 Task: Add Numi Organic 65% Dark Drinking Chocolate With A Dash Of Salt to the cart.
Action: Mouse pressed left at (13, 82)
Screenshot: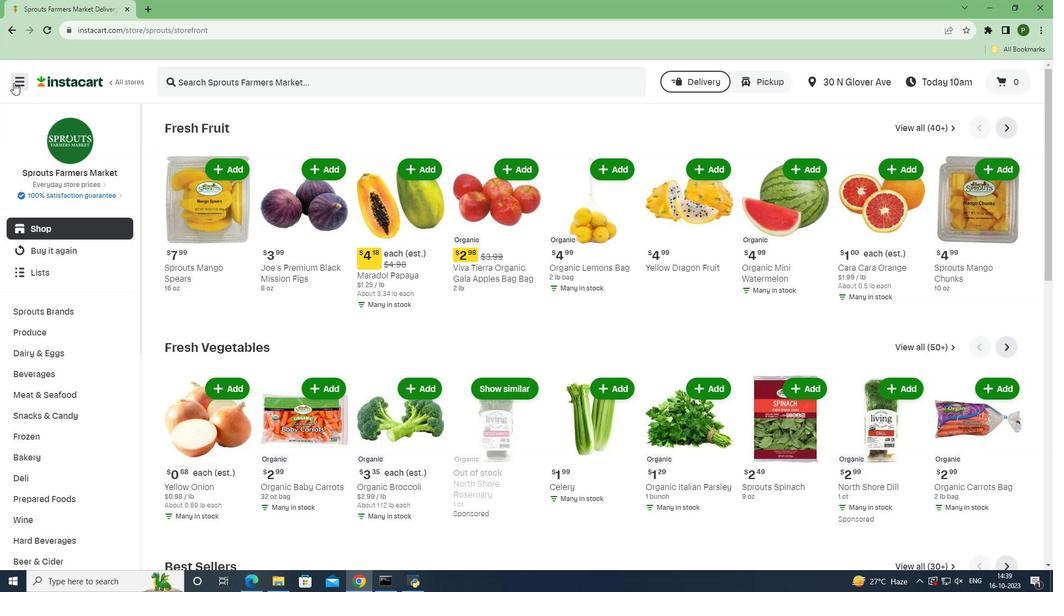 
Action: Mouse moved to (69, 293)
Screenshot: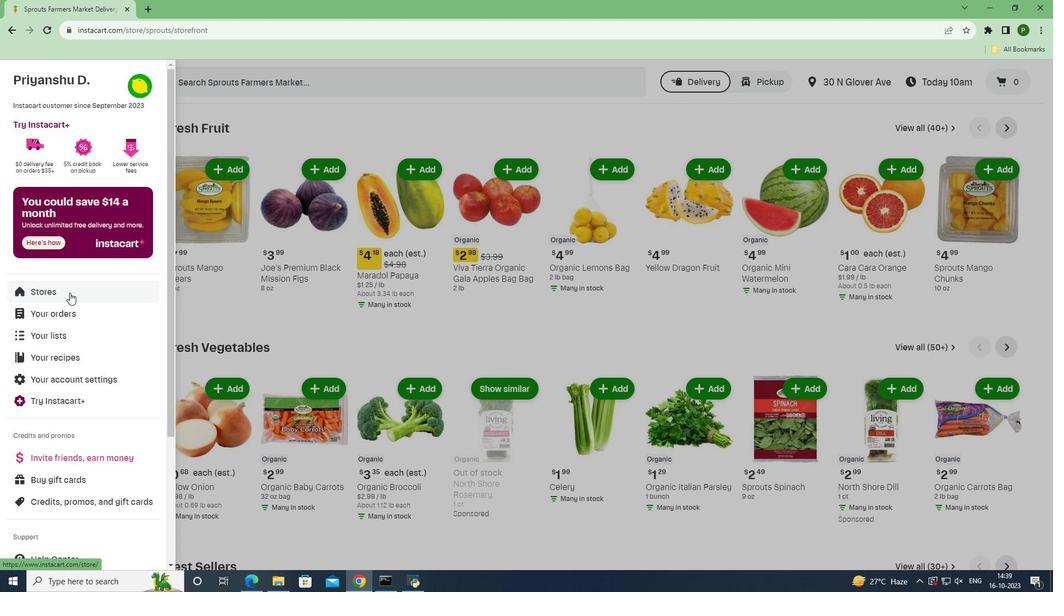 
Action: Mouse pressed left at (69, 293)
Screenshot: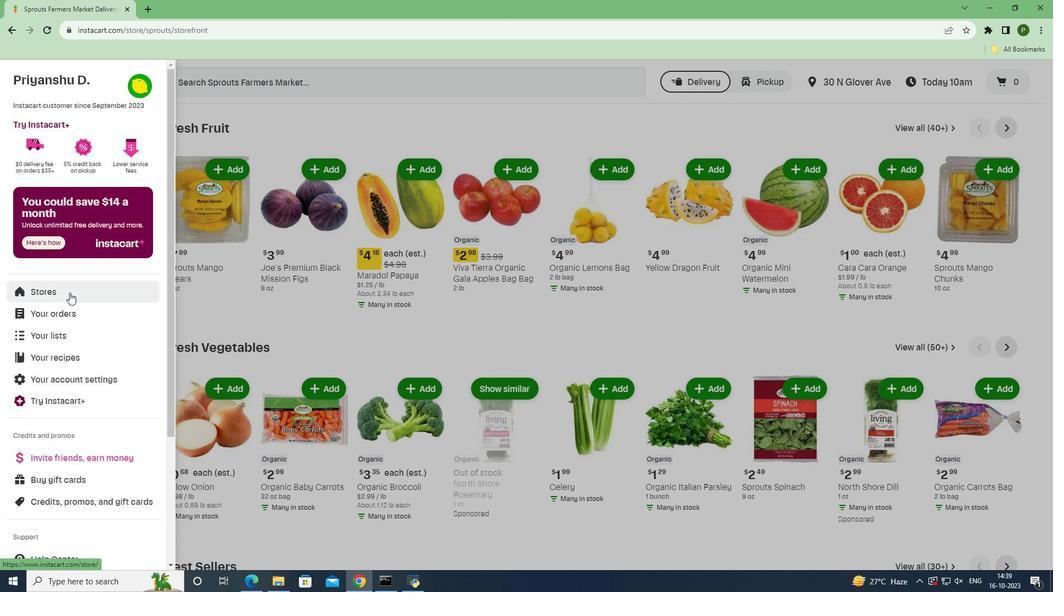 
Action: Mouse moved to (248, 128)
Screenshot: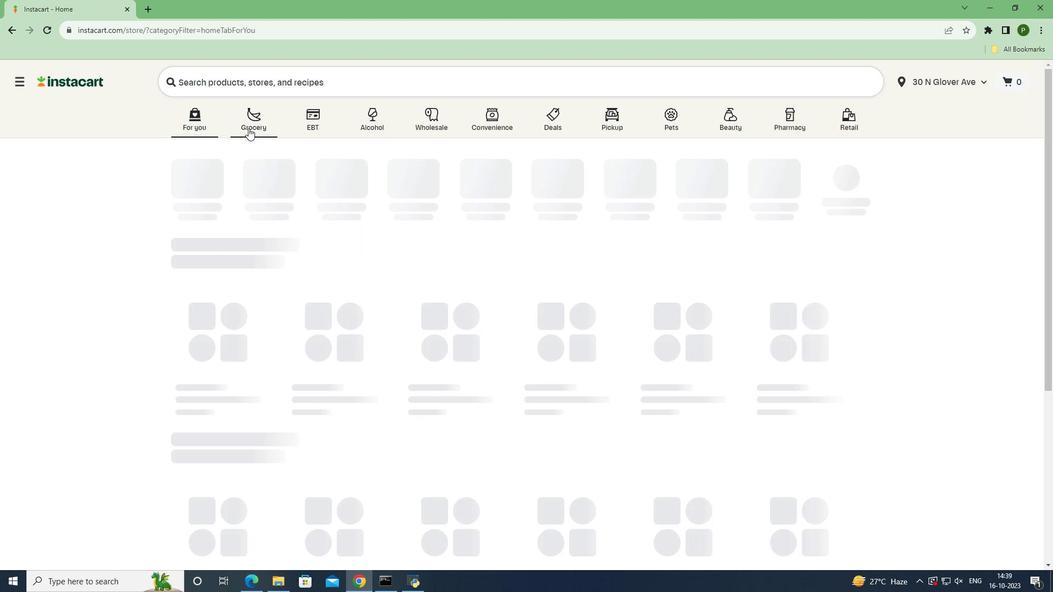
Action: Mouse pressed left at (248, 128)
Screenshot: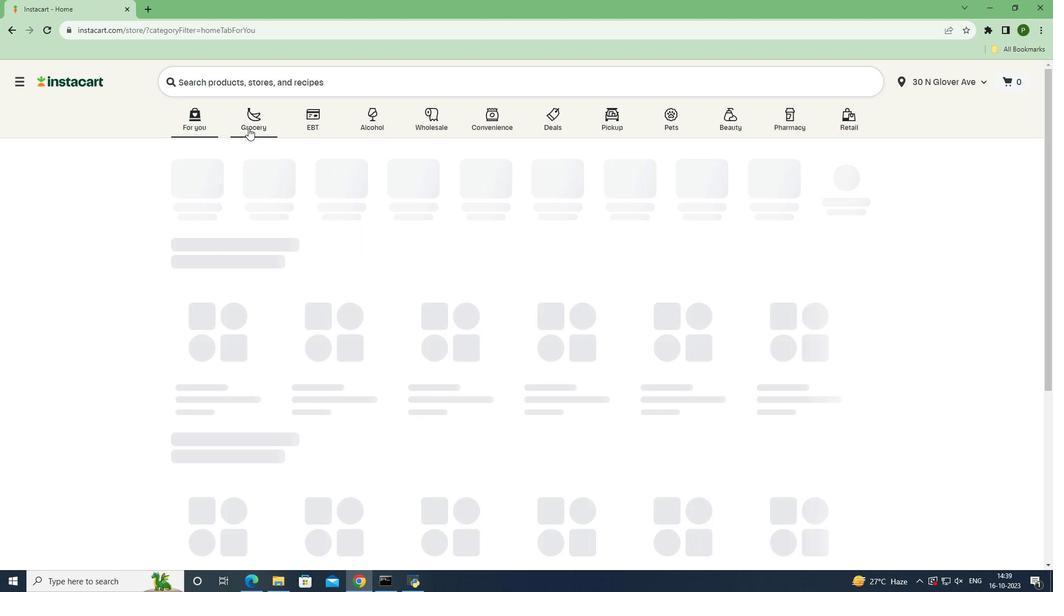 
Action: Mouse moved to (672, 253)
Screenshot: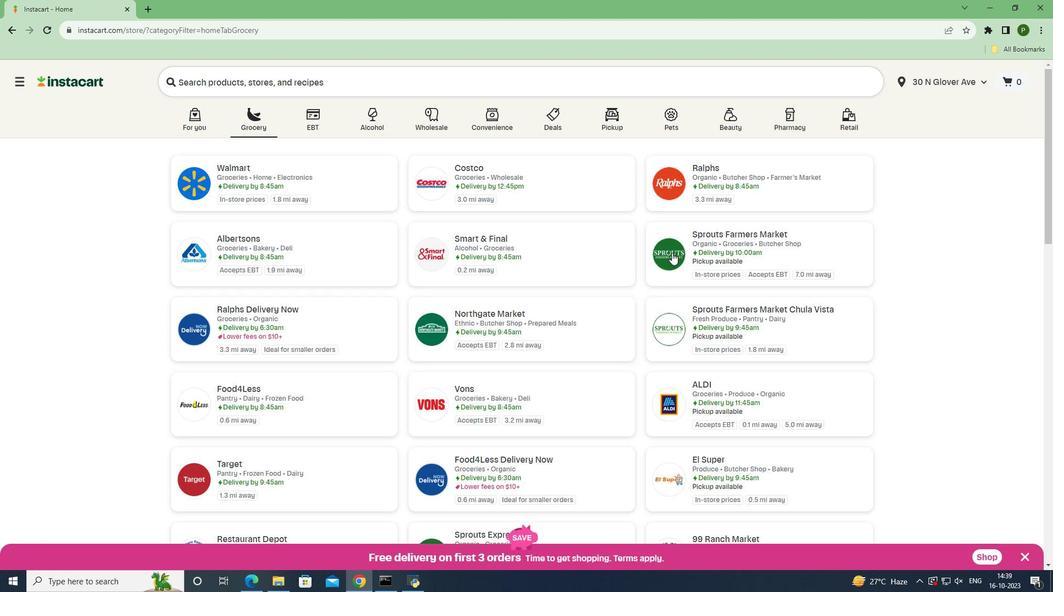 
Action: Mouse pressed left at (672, 253)
Screenshot: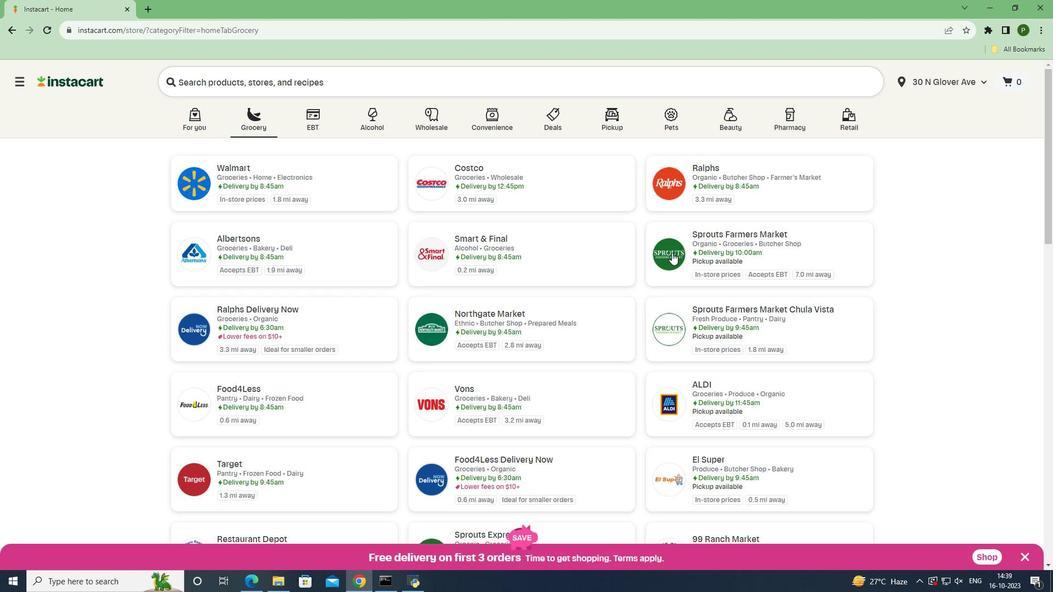 
Action: Mouse moved to (76, 377)
Screenshot: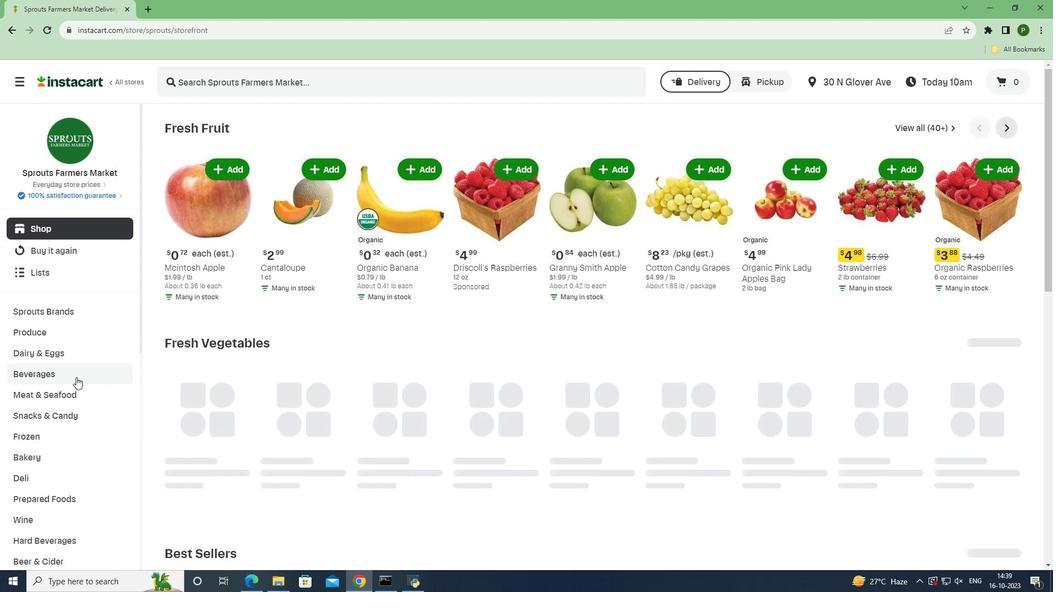
Action: Mouse pressed left at (76, 377)
Screenshot: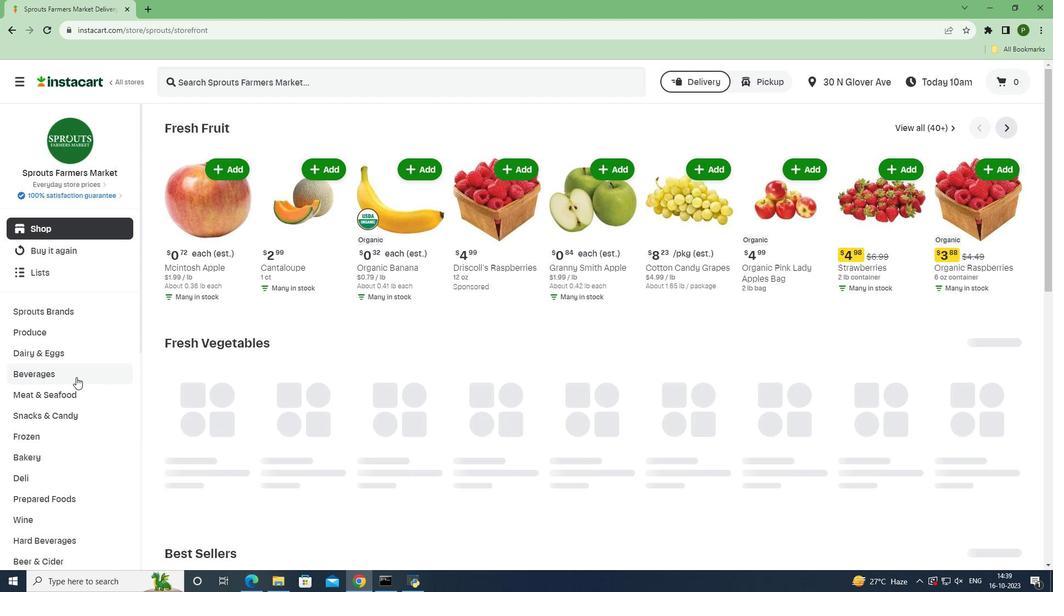 
Action: Mouse moved to (988, 204)
Screenshot: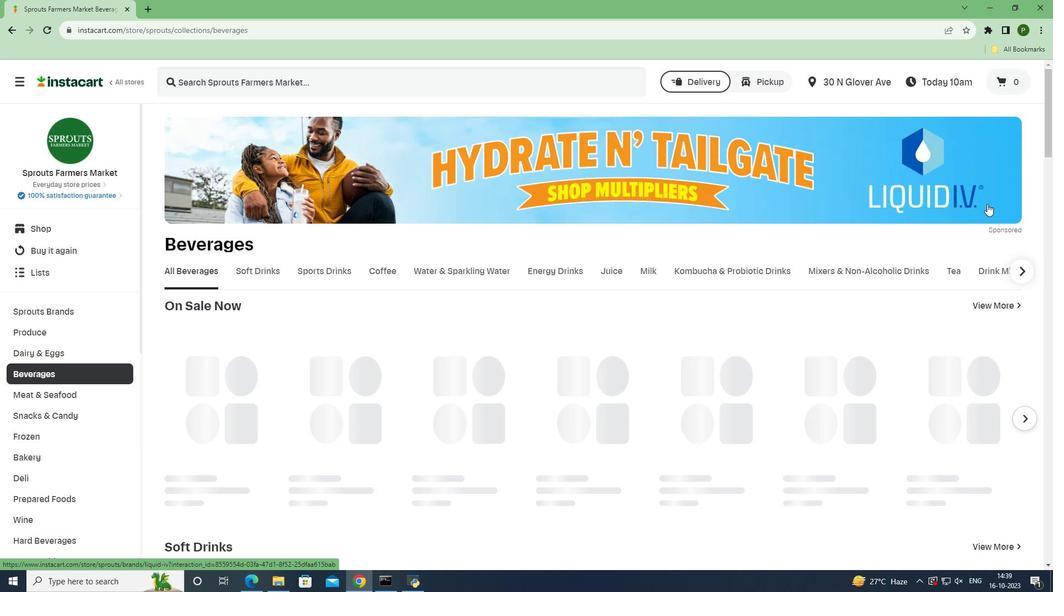 
Action: Mouse scrolled (988, 203) with delta (0, 0)
Screenshot: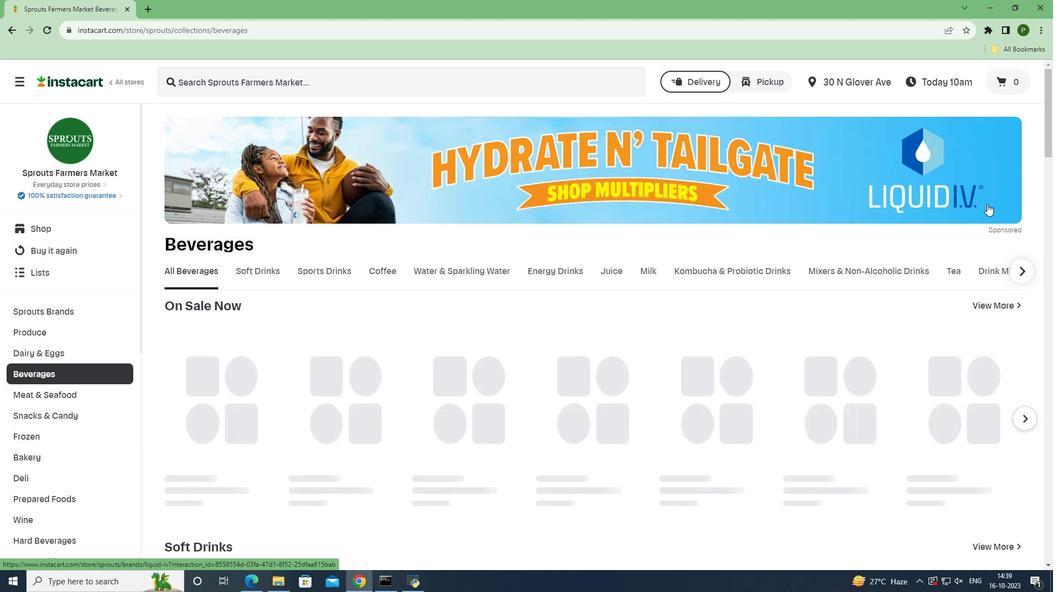 
Action: Mouse scrolled (988, 203) with delta (0, 0)
Screenshot: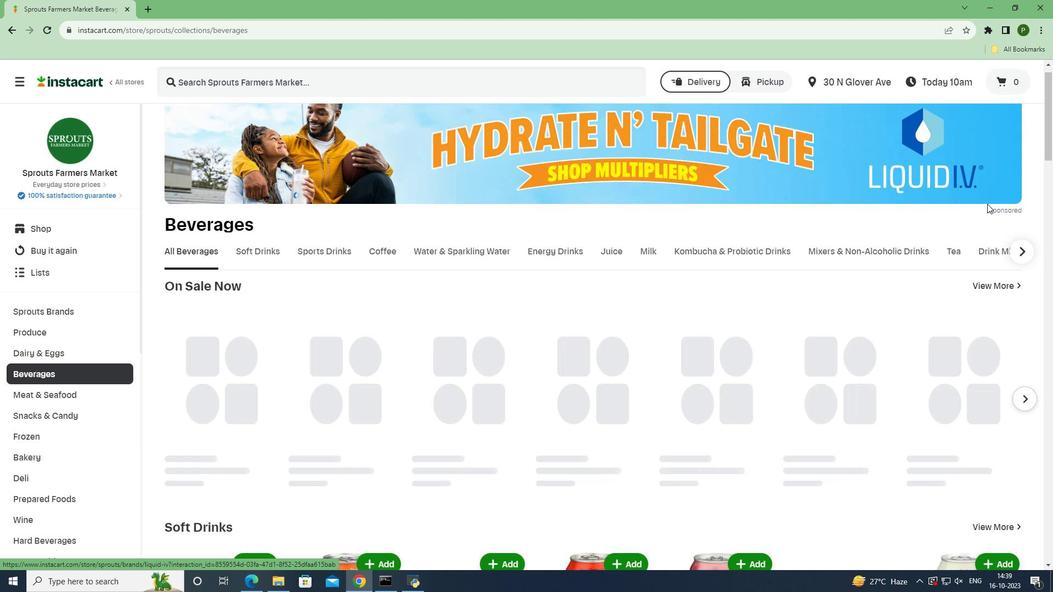
Action: Mouse moved to (987, 163)
Screenshot: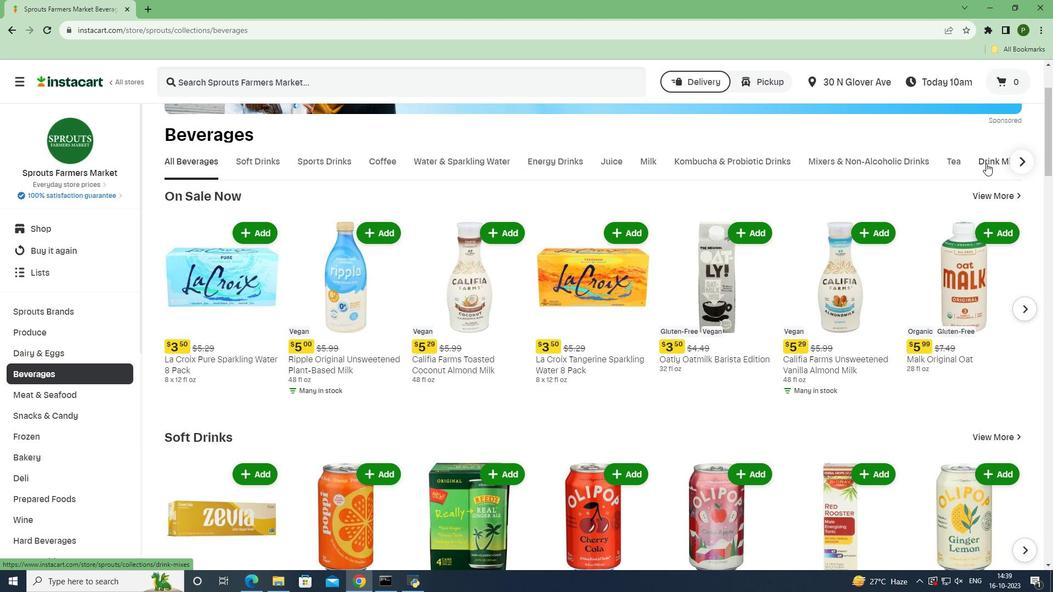 
Action: Mouse pressed left at (987, 163)
Screenshot: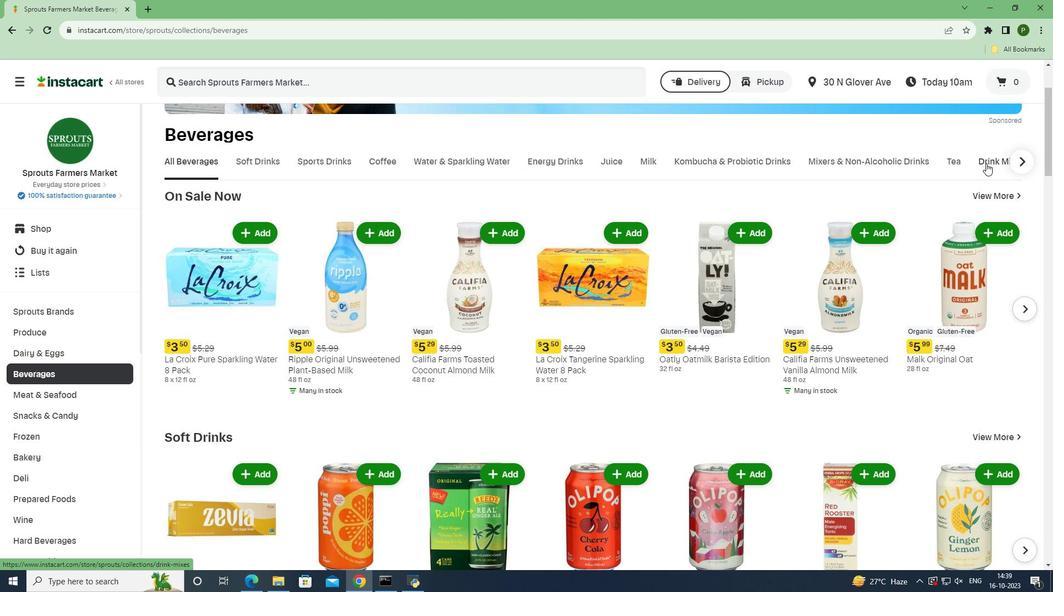 
Action: Mouse moved to (508, 313)
Screenshot: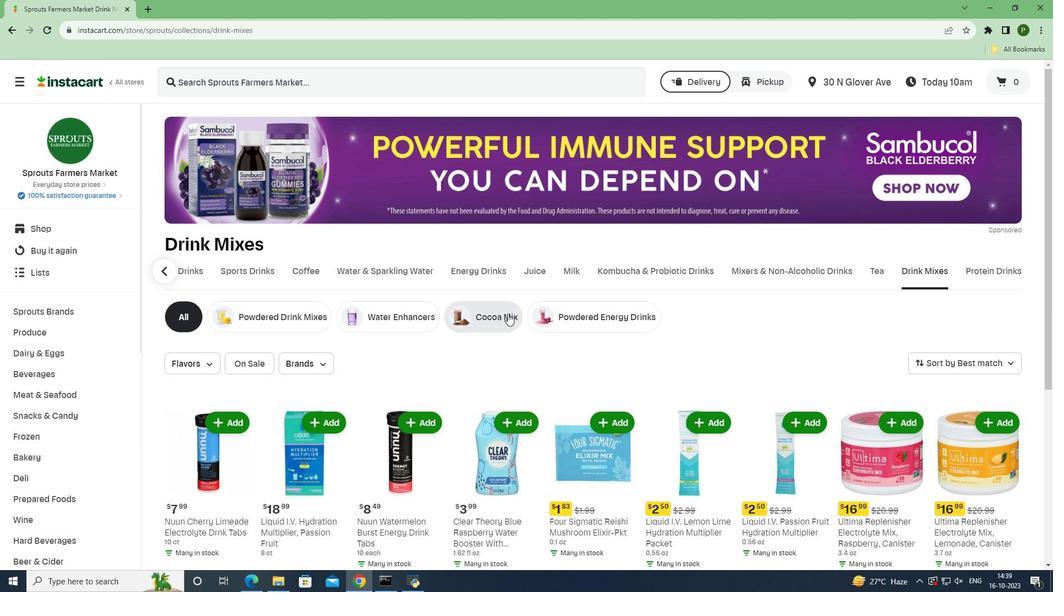
Action: Mouse pressed left at (508, 313)
Screenshot: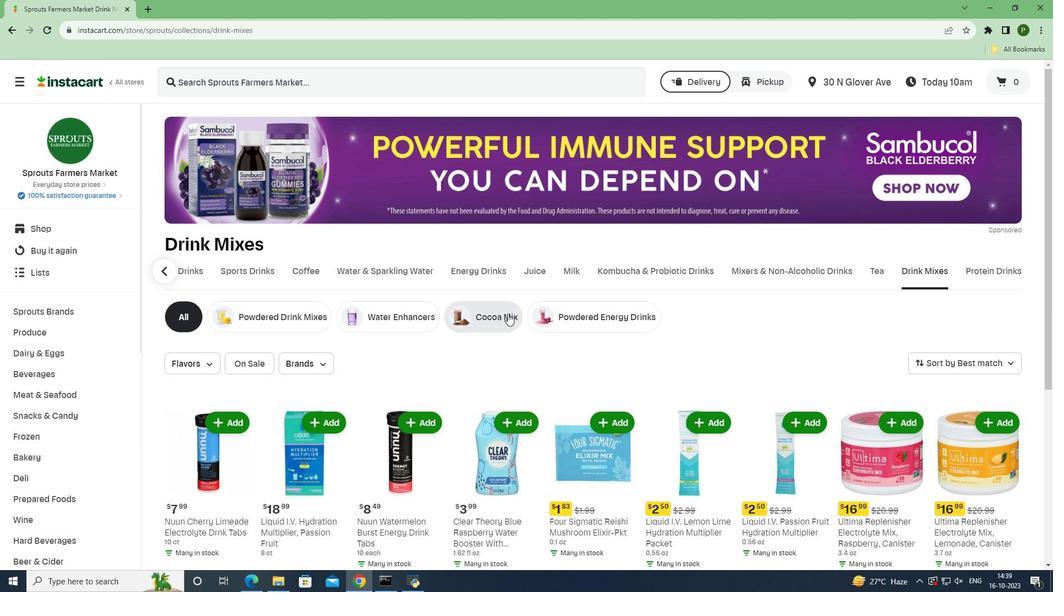 
Action: Mouse moved to (307, 74)
Screenshot: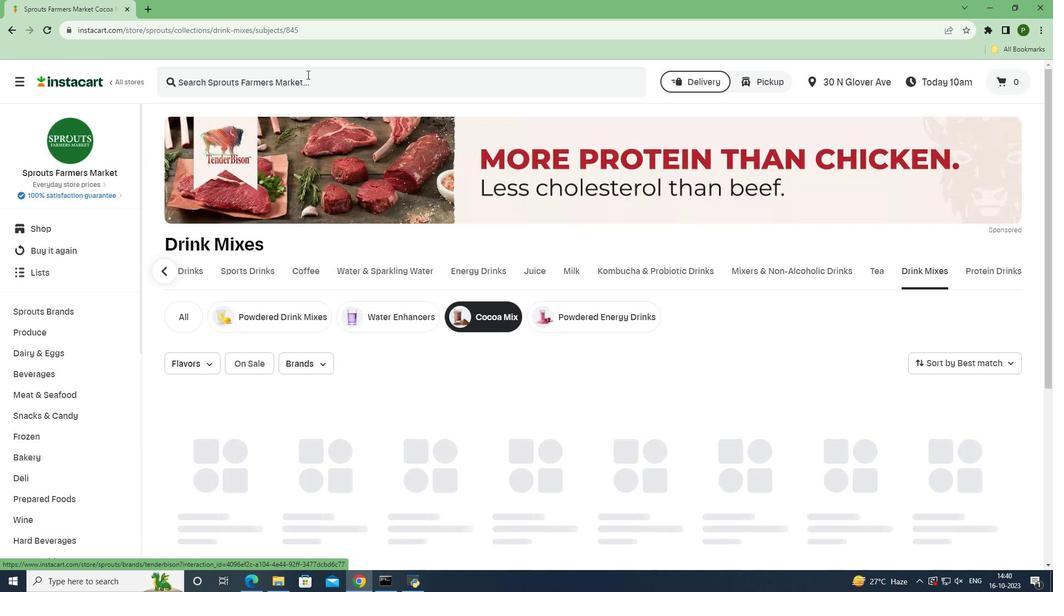 
Action: Mouse pressed left at (307, 74)
Screenshot: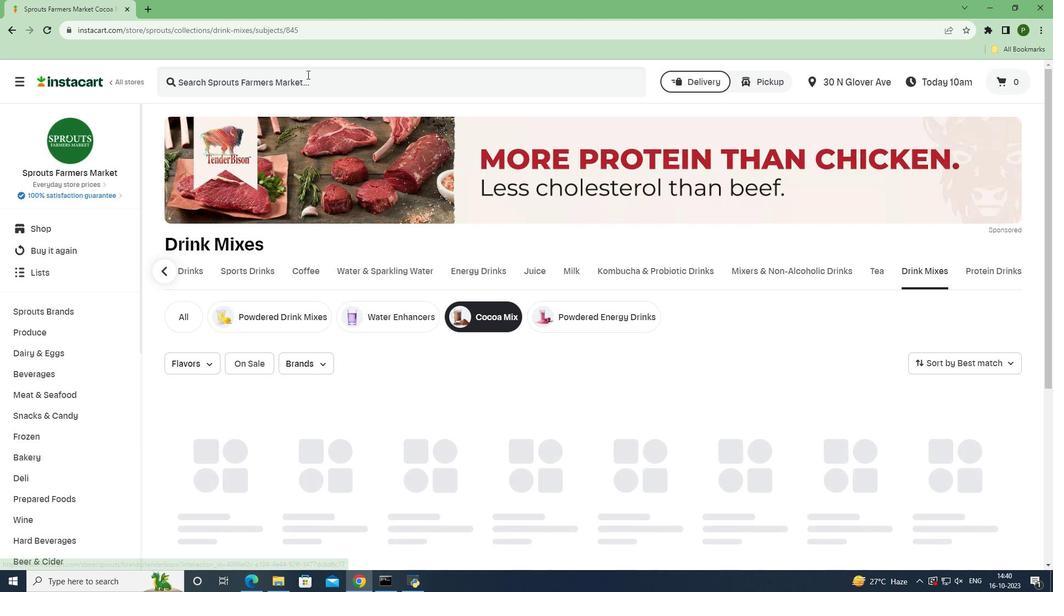 
Action: Key pressed <Key.caps_lock>N<Key.caps_lock>umi<Key.space><Key.caps_lock>O<Key.caps_lock>rganic<Key.space>65<Key.shift>%<Key.space><Key.caps_lock>D<Key.caps_lock>ark<Key.space><Key.caps_lock>D<Key.caps_lock>rinking<Key.space><Key.caps_lock>C<Key.caps_lock>hocolate<Key.space><Key.caps_lock>W<Key.caps_lock>ith<Key.space><Key.caps_lock>A<Key.space>D<Key.caps_lock>ash<Key.space><Key.caps_lock>O<Key.caps_lock>f<Key.space><Key.caps_lock>S<Key.caps_lock>alt<Key.space><Key.enter>
Screenshot: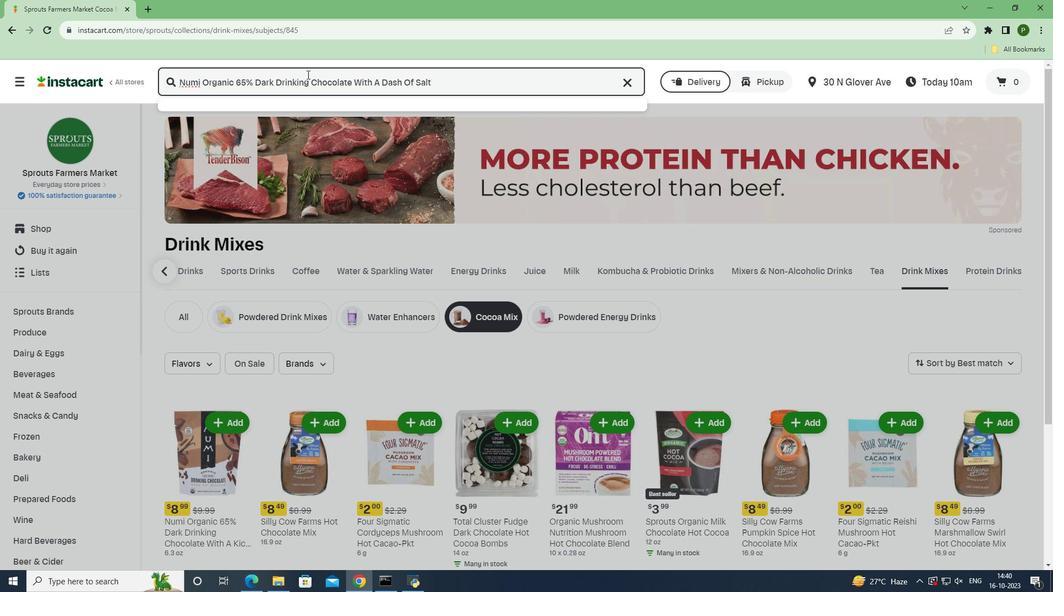 
Action: Mouse moved to (310, 320)
Screenshot: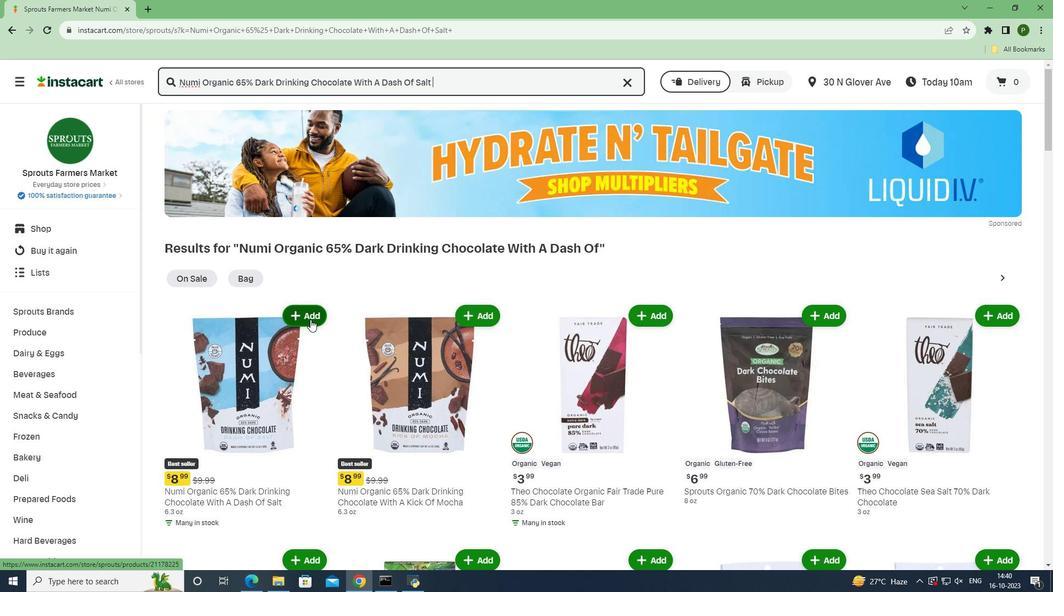 
Action: Mouse pressed left at (310, 320)
Screenshot: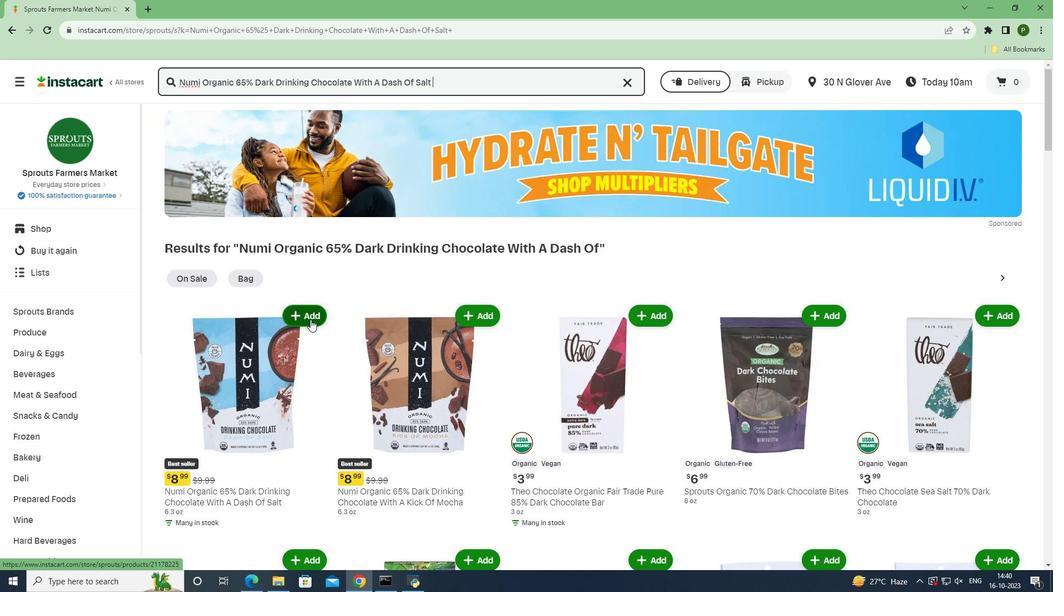 
Action: Mouse moved to (322, 390)
Screenshot: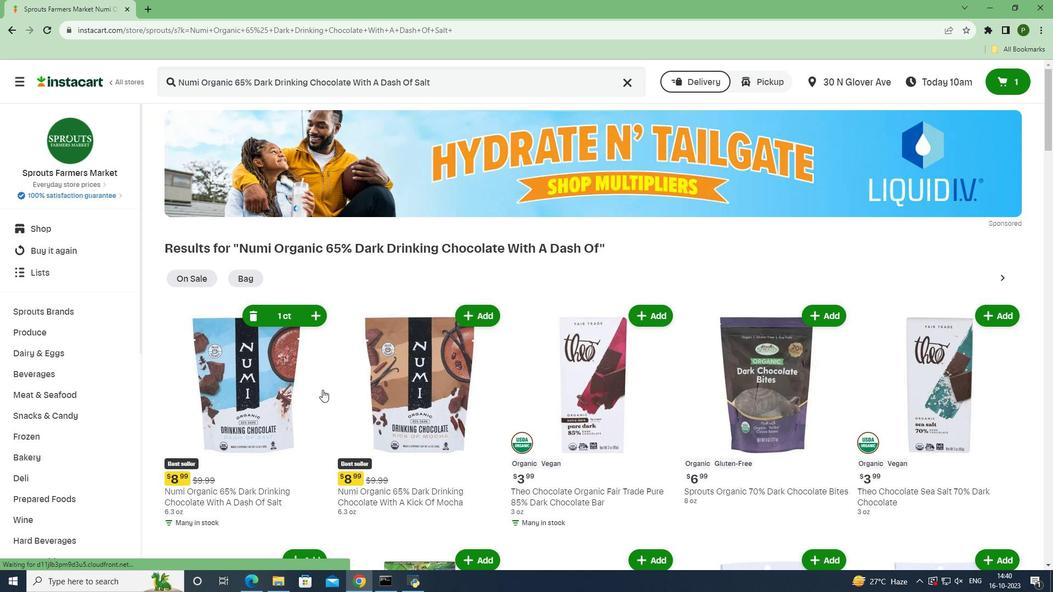 
